 Task: Add a condition where "Type Is Problem" in new tickets in your groups.
Action: Mouse moved to (188, 455)
Screenshot: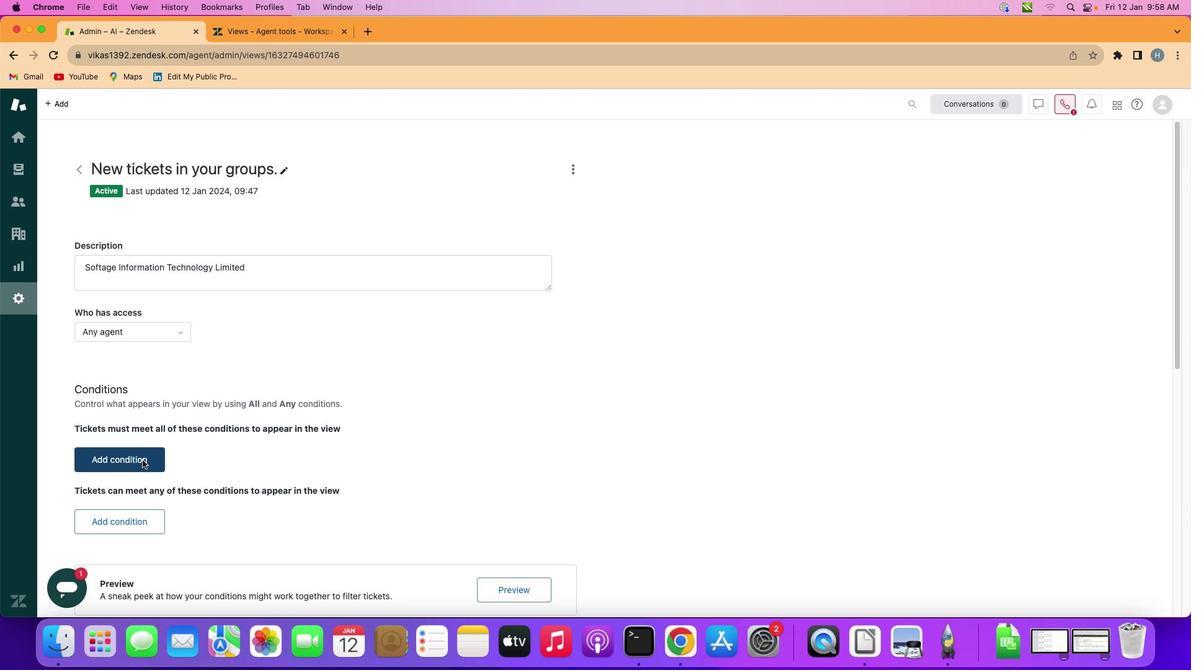 
Action: Mouse pressed left at (188, 455)
Screenshot: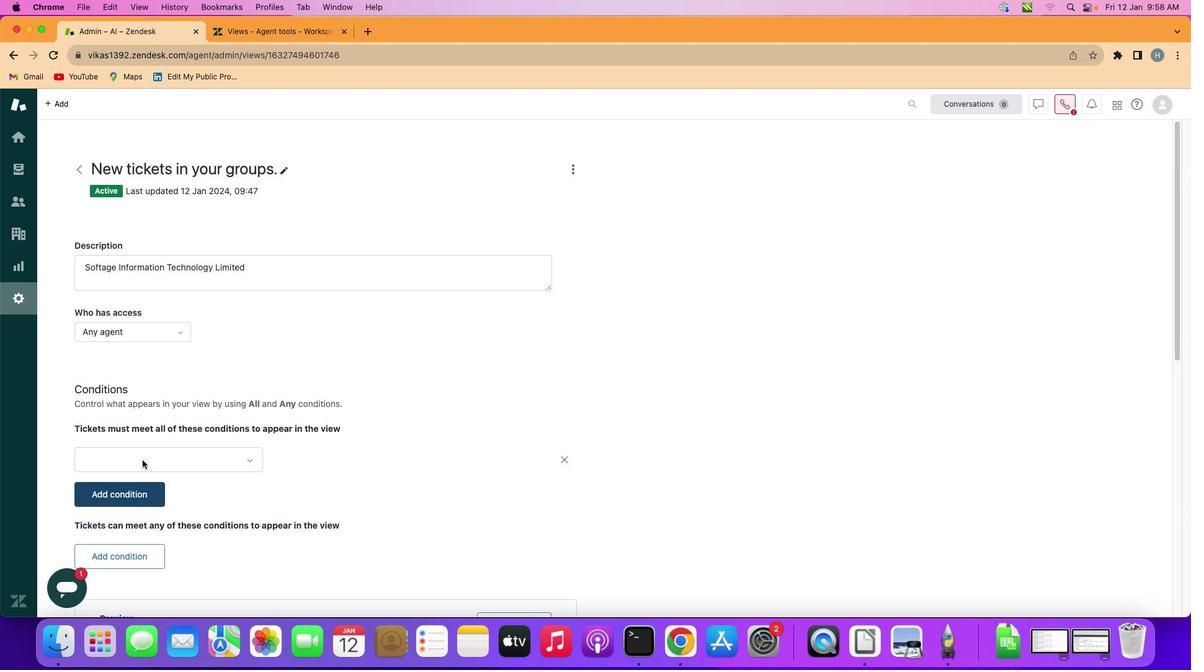 
Action: Mouse moved to (276, 456)
Screenshot: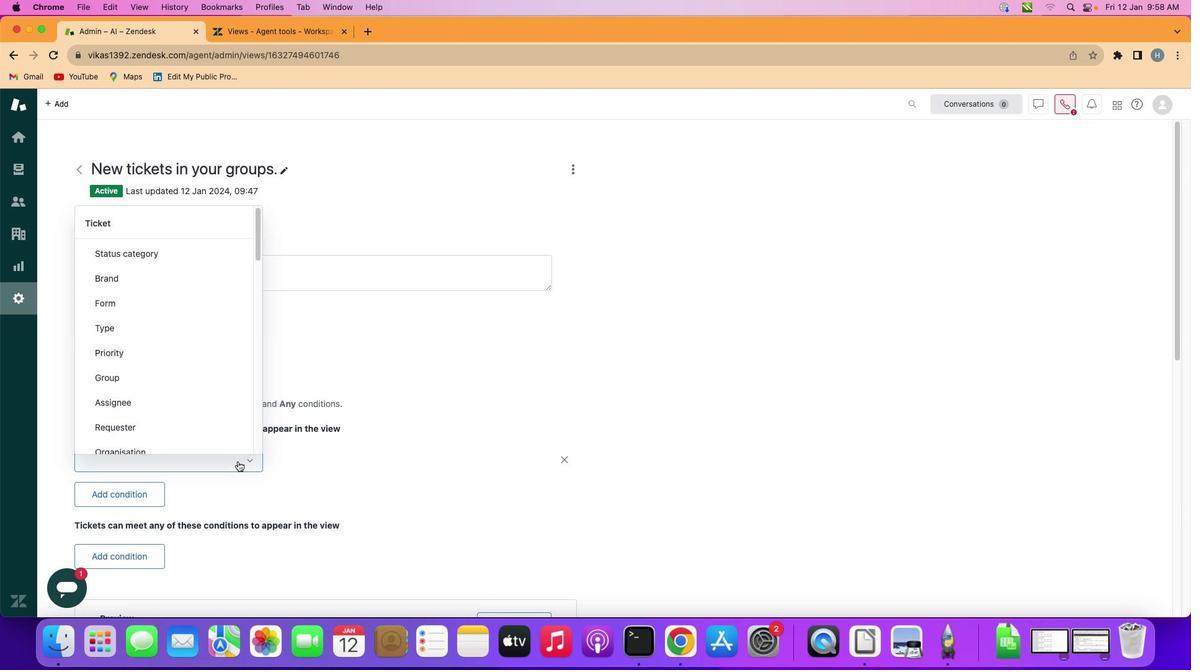 
Action: Mouse pressed left at (276, 456)
Screenshot: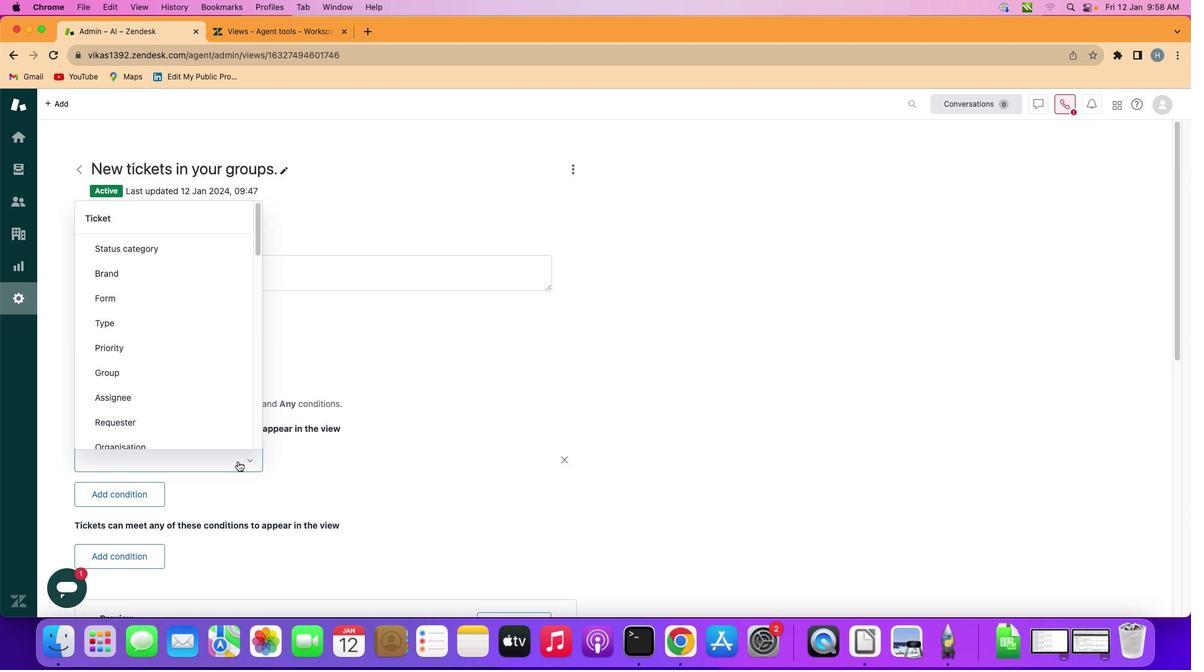 
Action: Mouse moved to (244, 378)
Screenshot: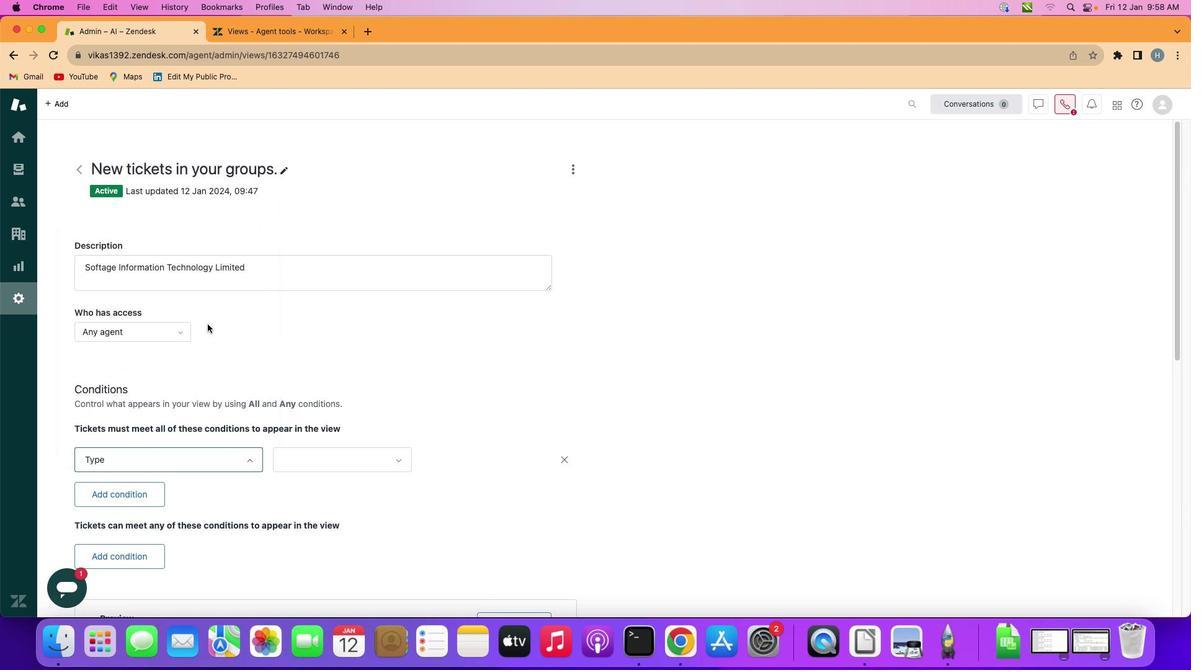 
Action: Mouse pressed left at (244, 378)
Screenshot: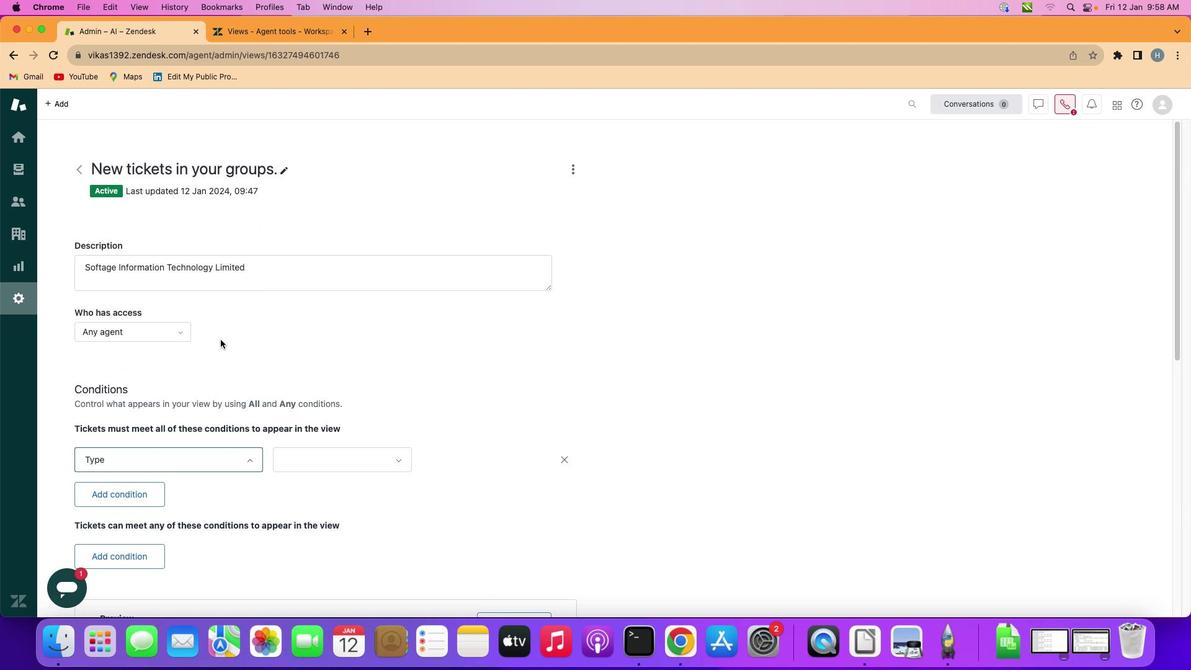 
Action: Mouse moved to (399, 454)
Screenshot: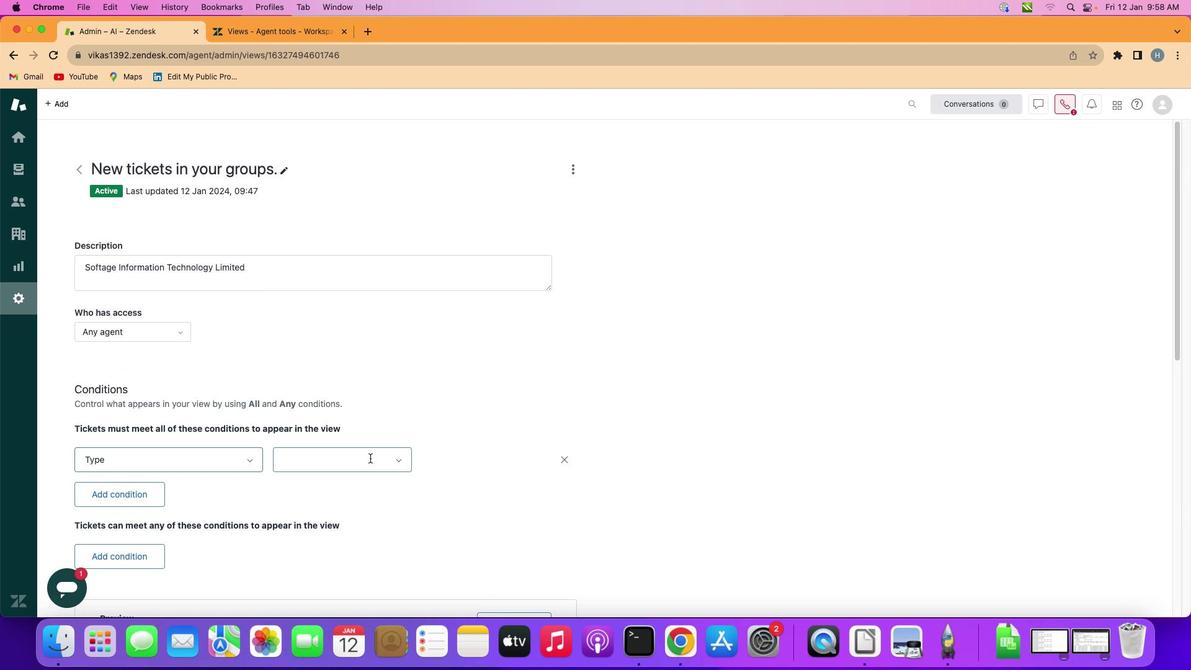 
Action: Mouse pressed left at (399, 454)
Screenshot: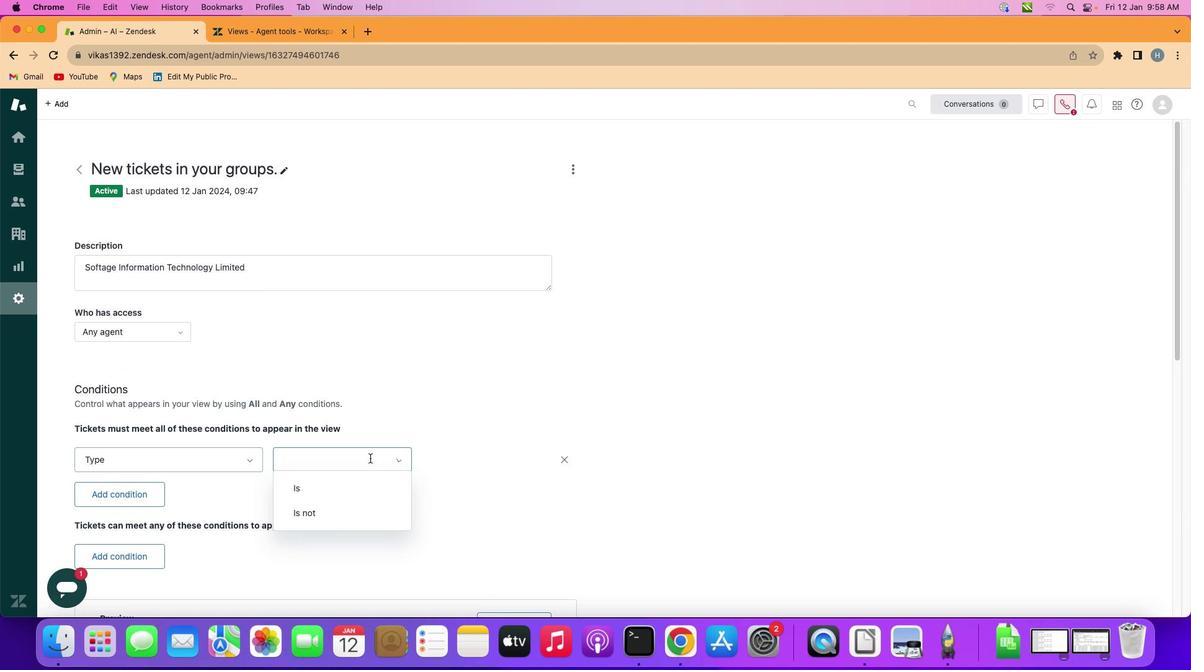 
Action: Mouse moved to (398, 470)
Screenshot: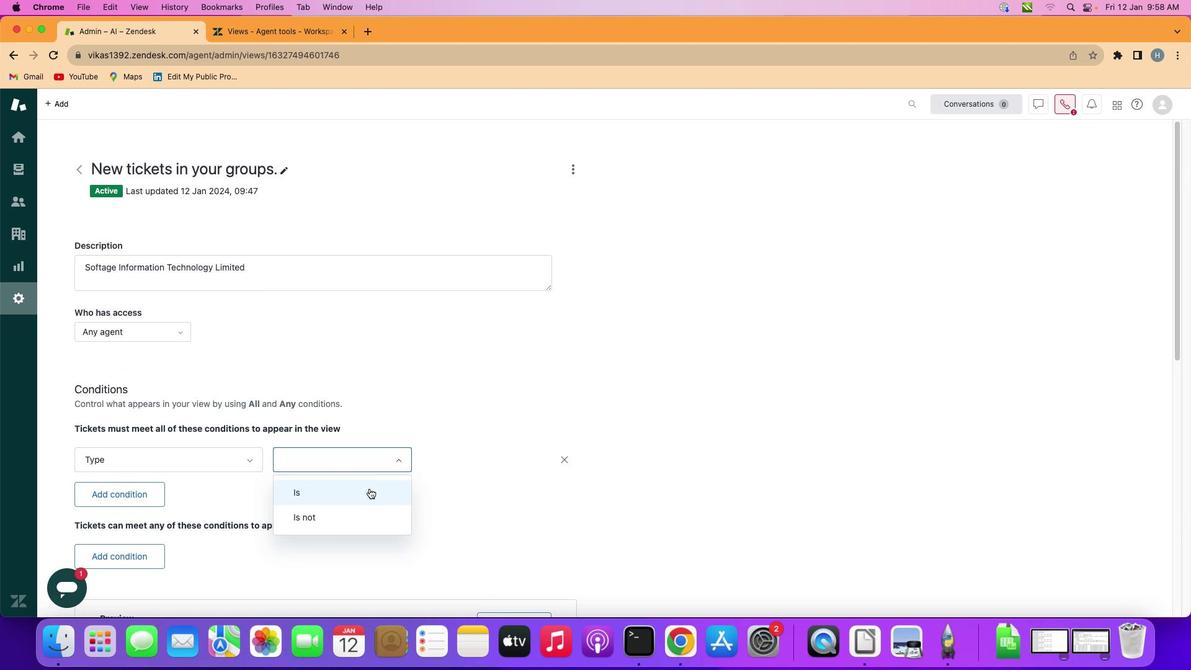 
Action: Mouse pressed left at (398, 470)
Screenshot: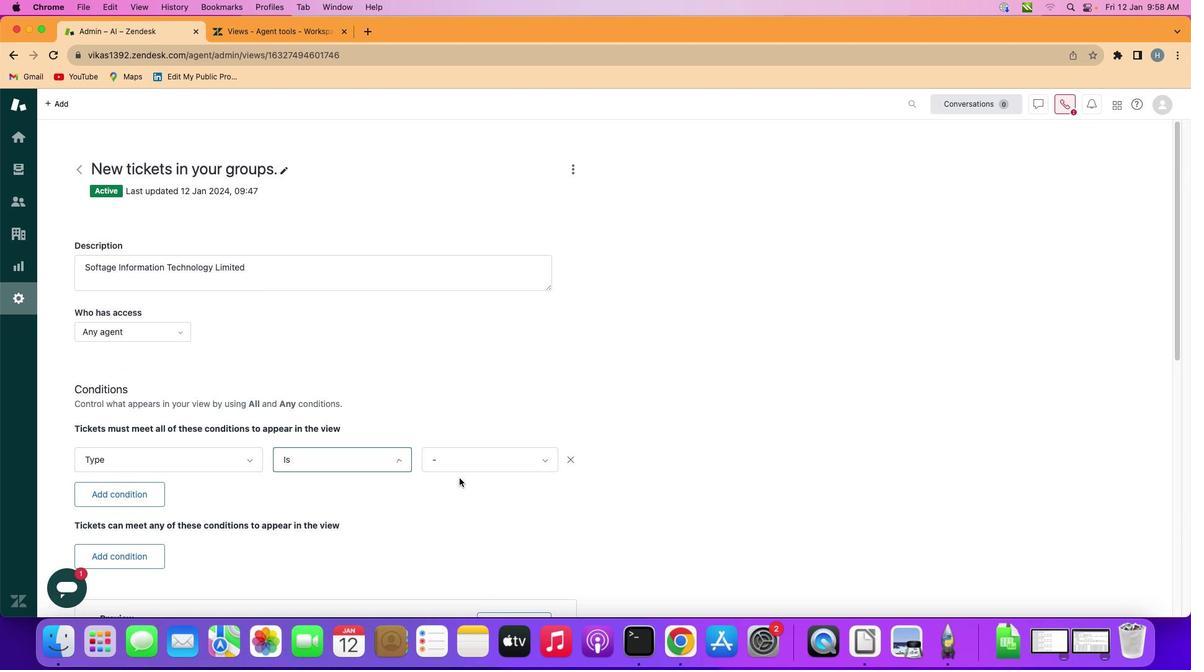 
Action: Mouse moved to (552, 456)
Screenshot: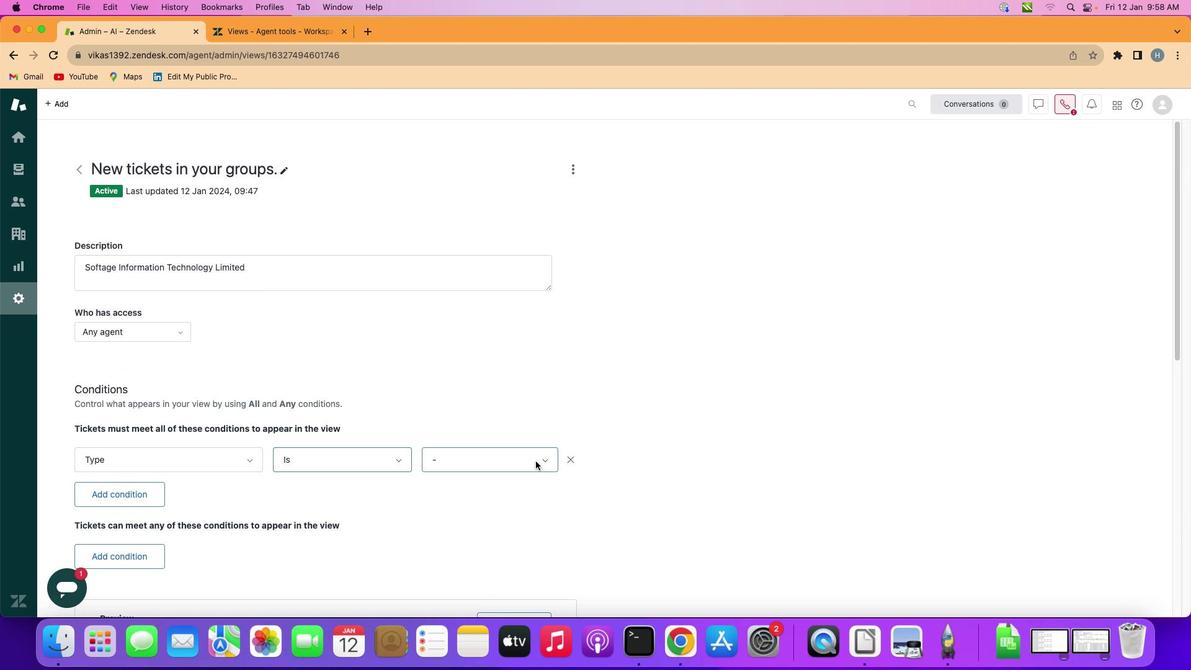 
Action: Mouse pressed left at (552, 456)
Screenshot: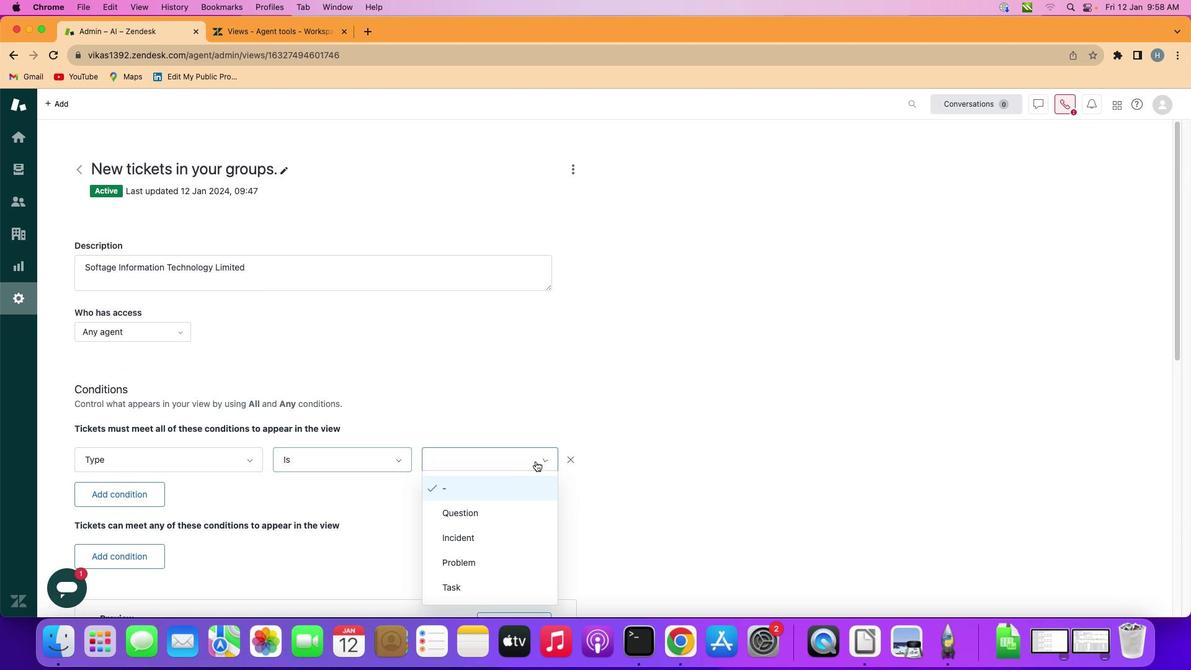 
Action: Mouse moved to (552, 510)
Screenshot: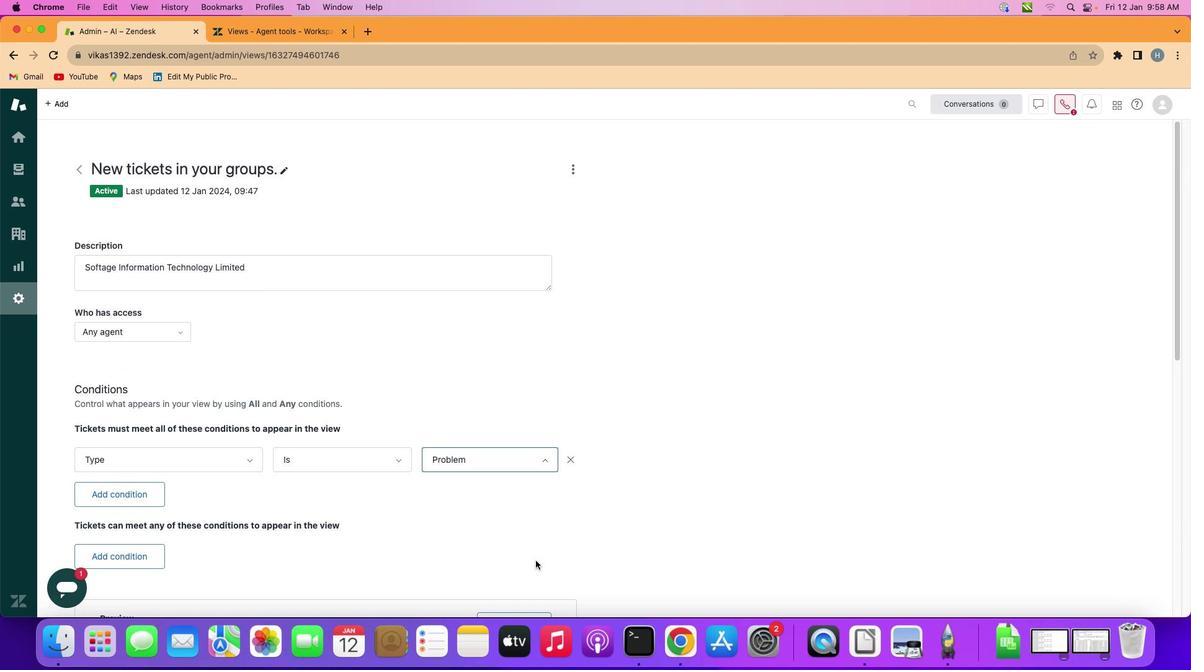 
Action: Mouse pressed left at (552, 510)
Screenshot: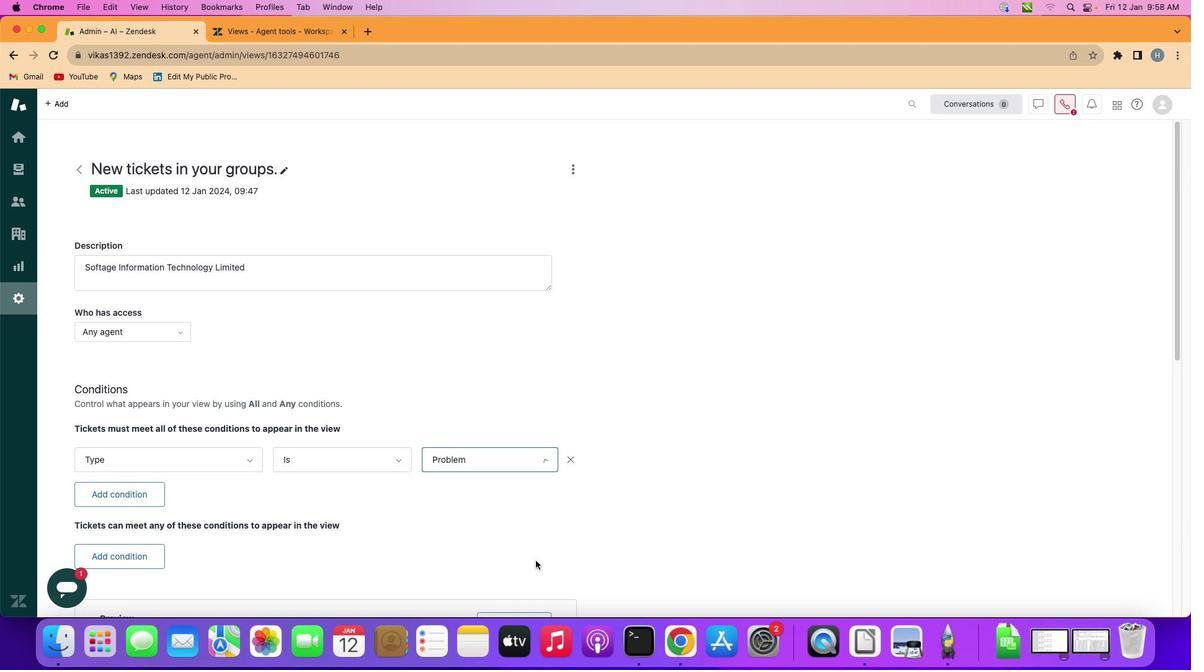 
